 Task: Create a due date automation trigger when advanced on, on the wednesday after a card is due add content with a name not ending with resume at 11:00 AM.
Action: Mouse moved to (982, 111)
Screenshot: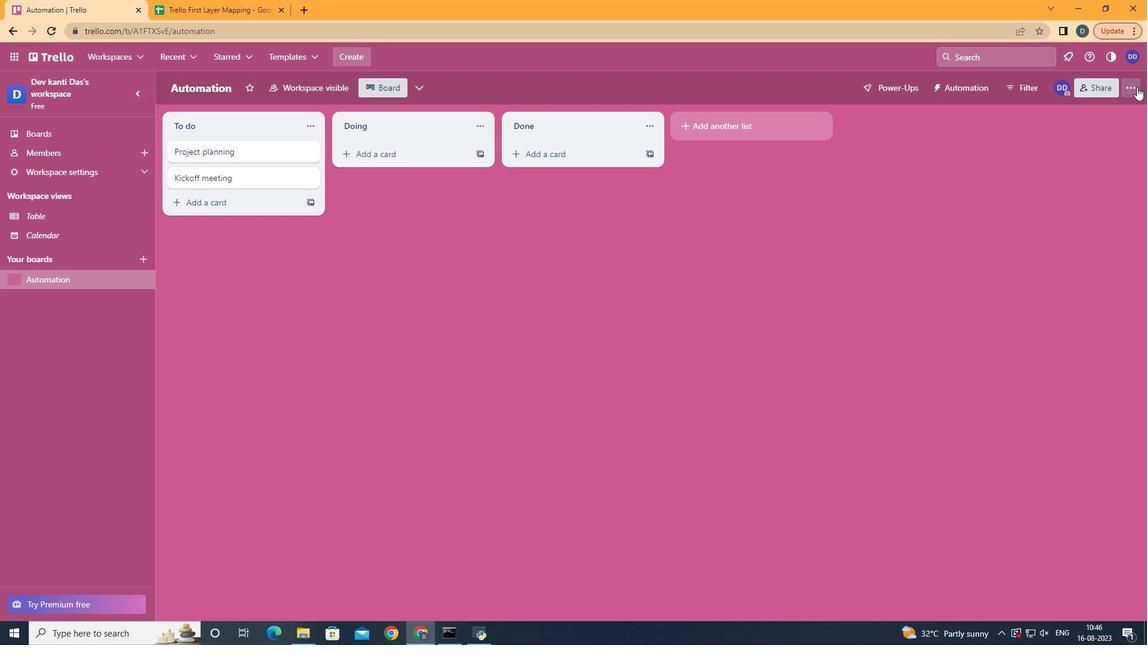 
Action: Mouse pressed left at (982, 111)
Screenshot: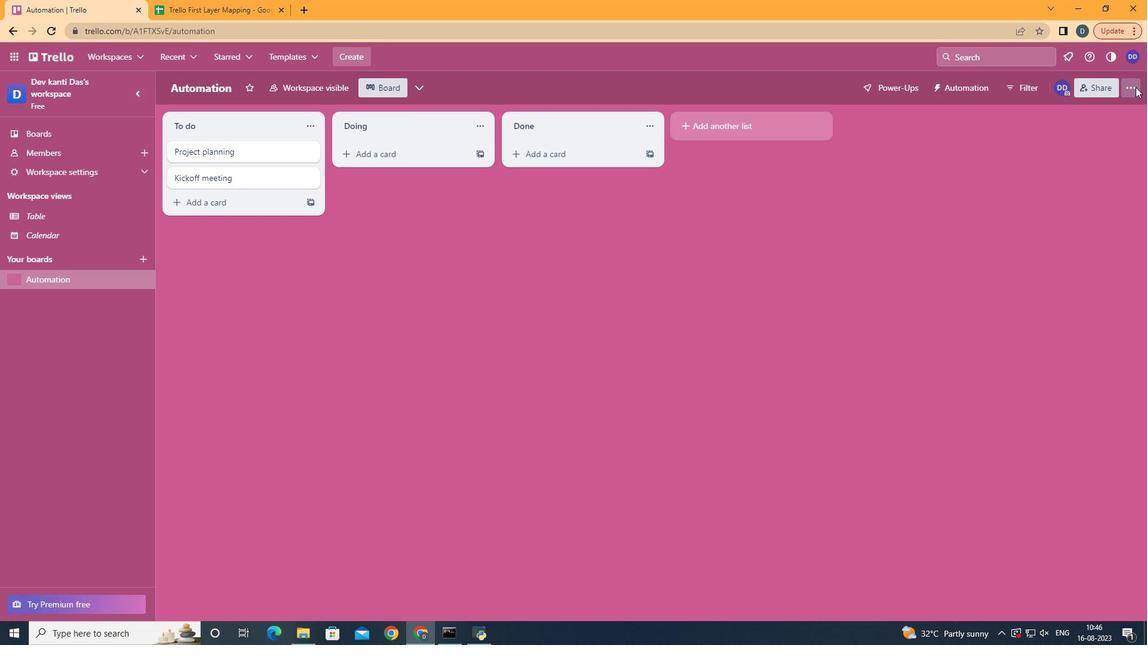 
Action: Mouse moved to (884, 257)
Screenshot: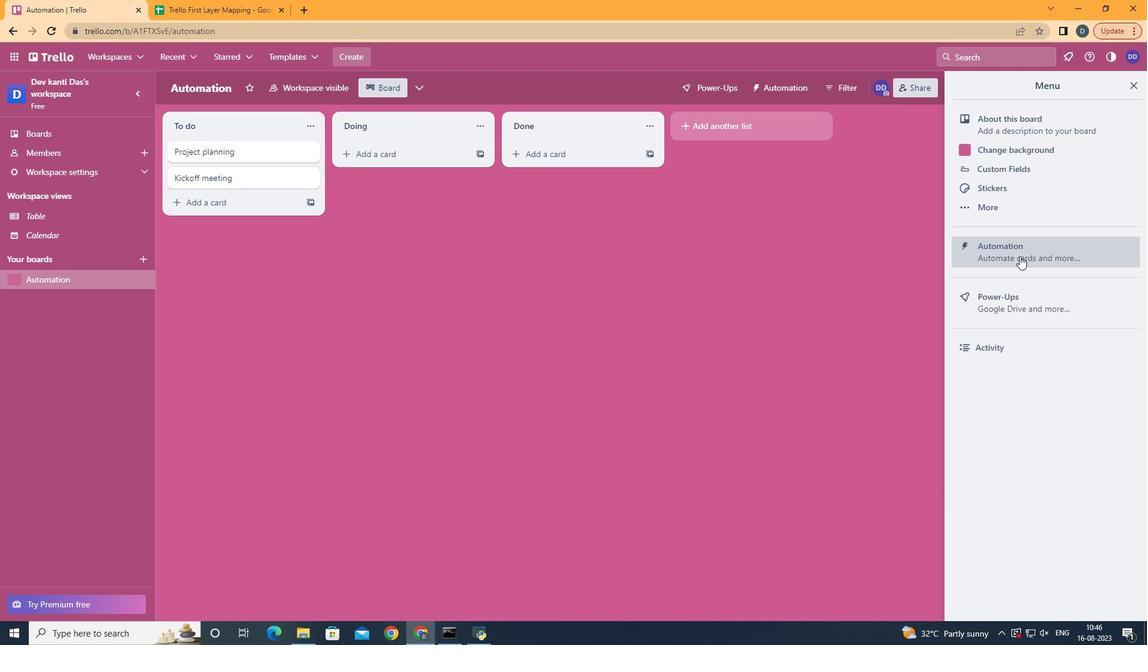 
Action: Mouse pressed left at (884, 257)
Screenshot: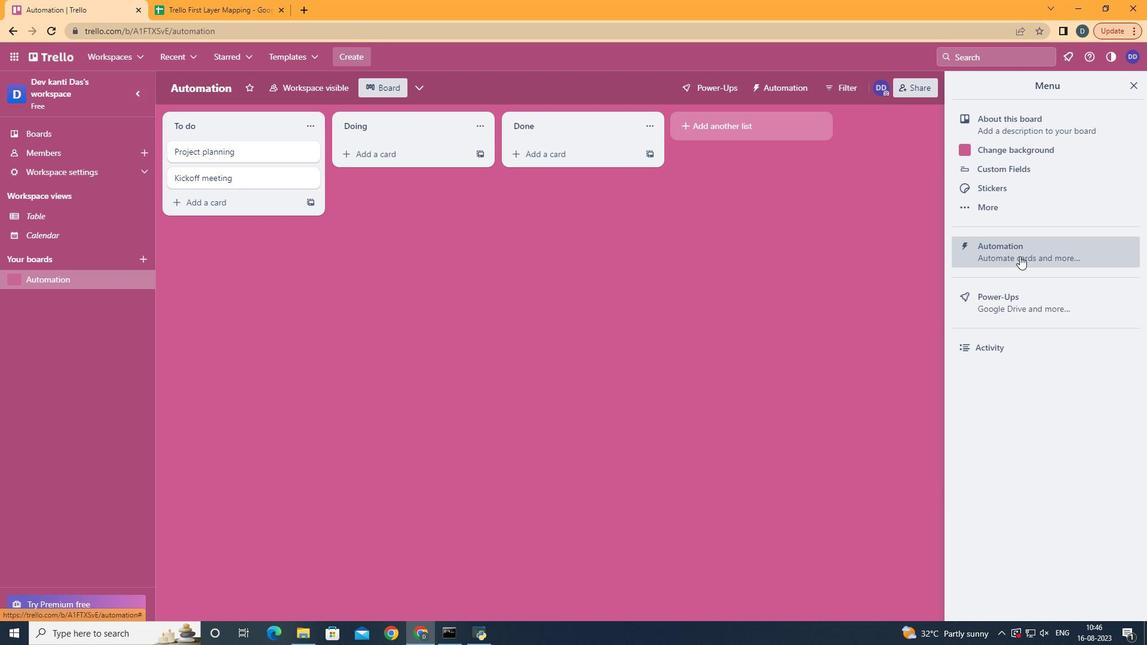 
Action: Mouse moved to (213, 248)
Screenshot: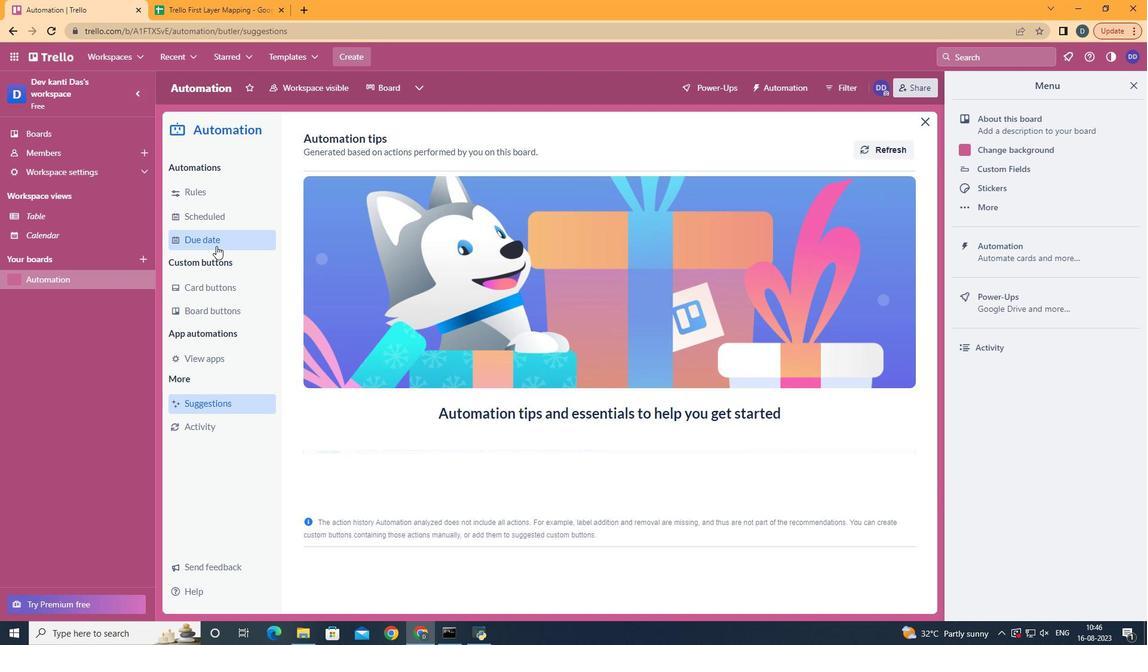 
Action: Mouse pressed left at (213, 248)
Screenshot: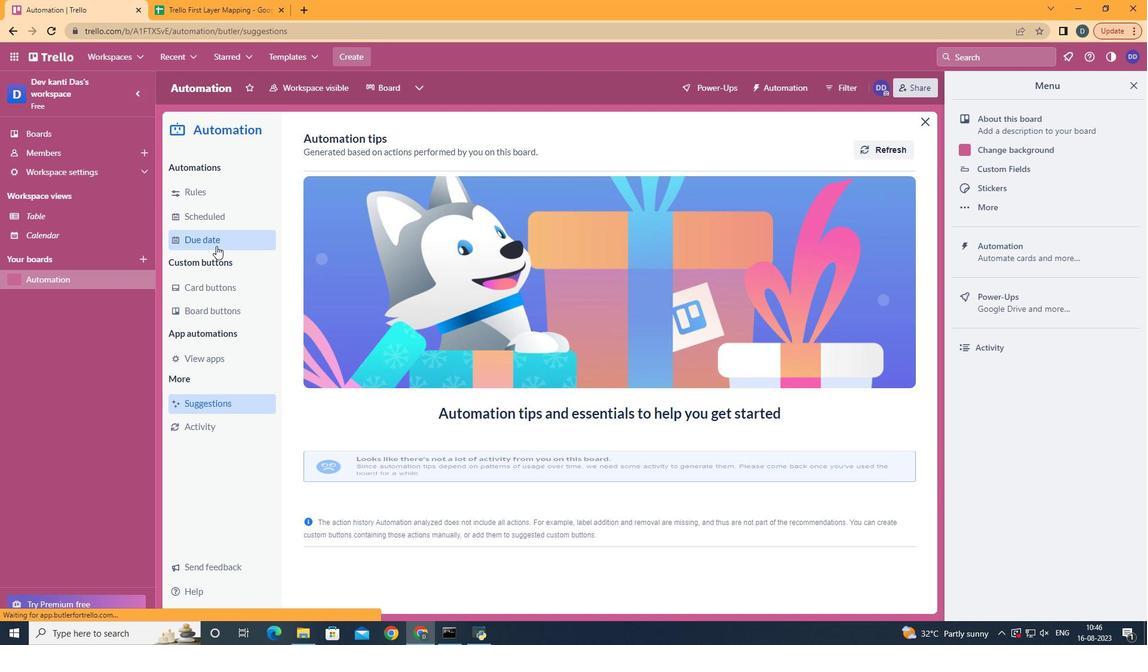 
Action: Mouse moved to (731, 146)
Screenshot: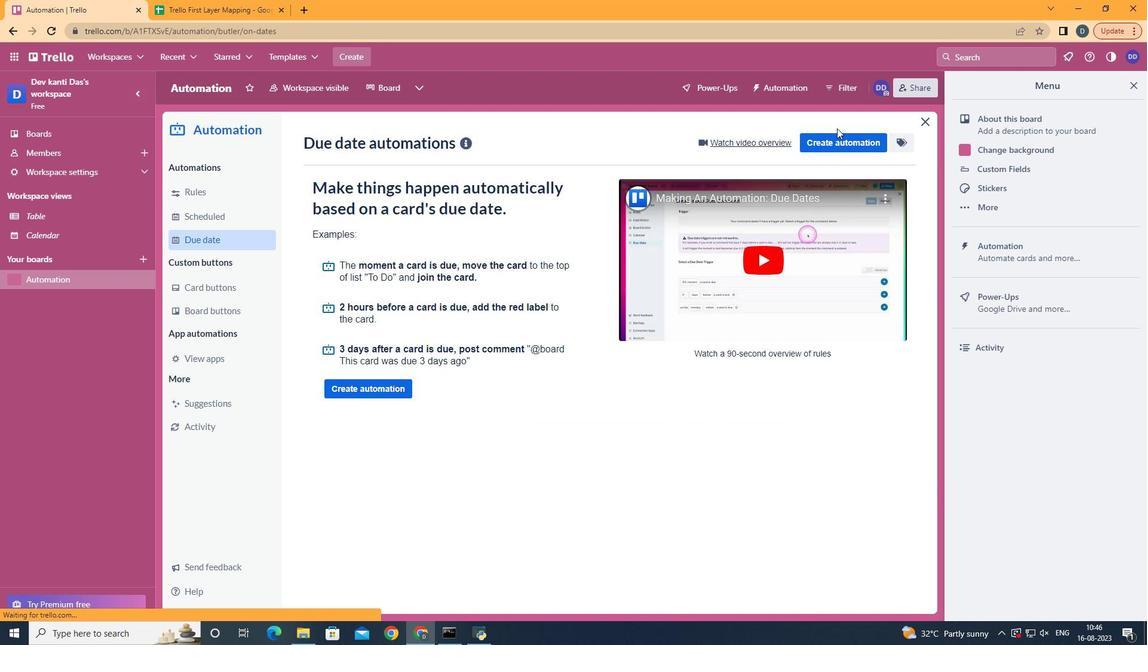 
Action: Mouse pressed left at (731, 146)
Screenshot: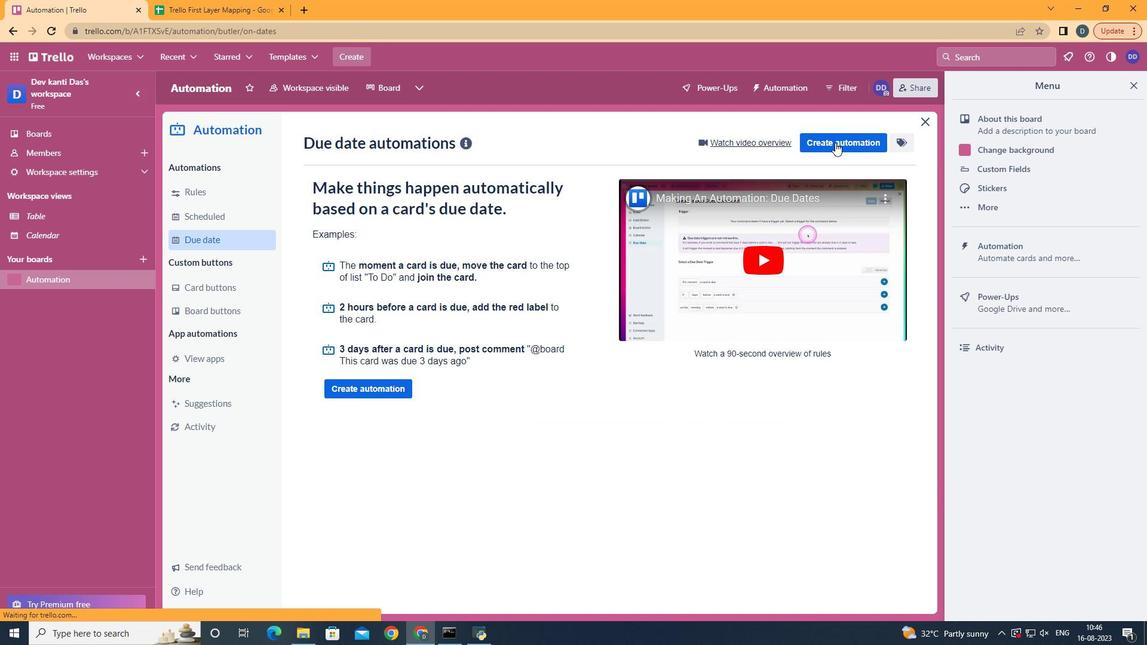 
Action: Mouse moved to (729, 161)
Screenshot: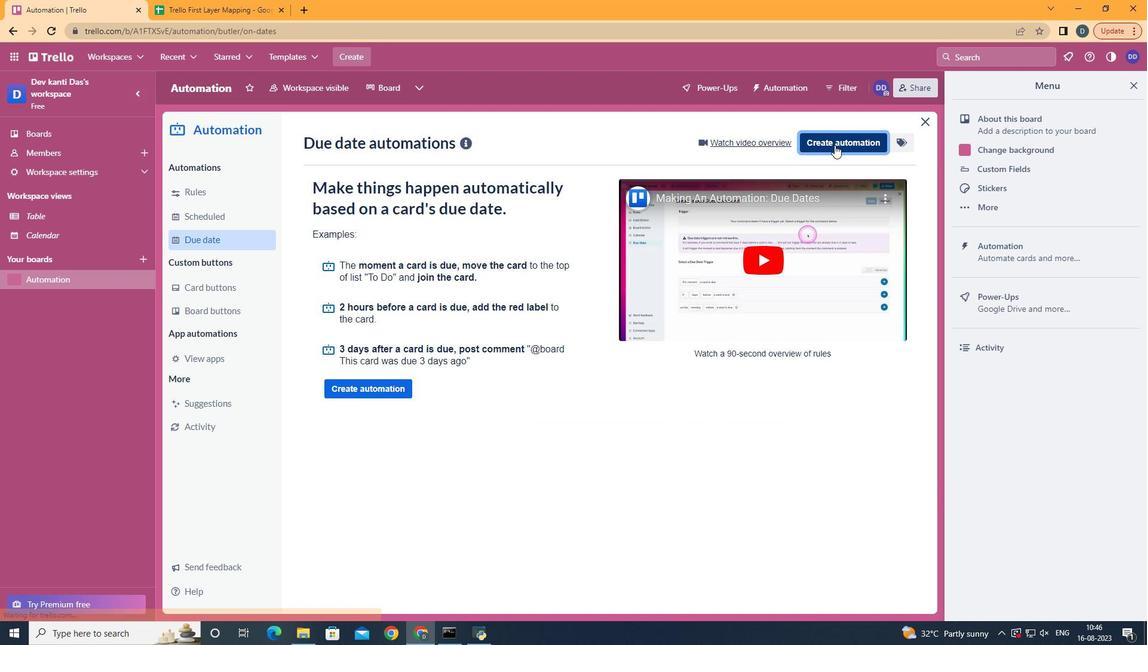 
Action: Mouse pressed left at (729, 161)
Screenshot: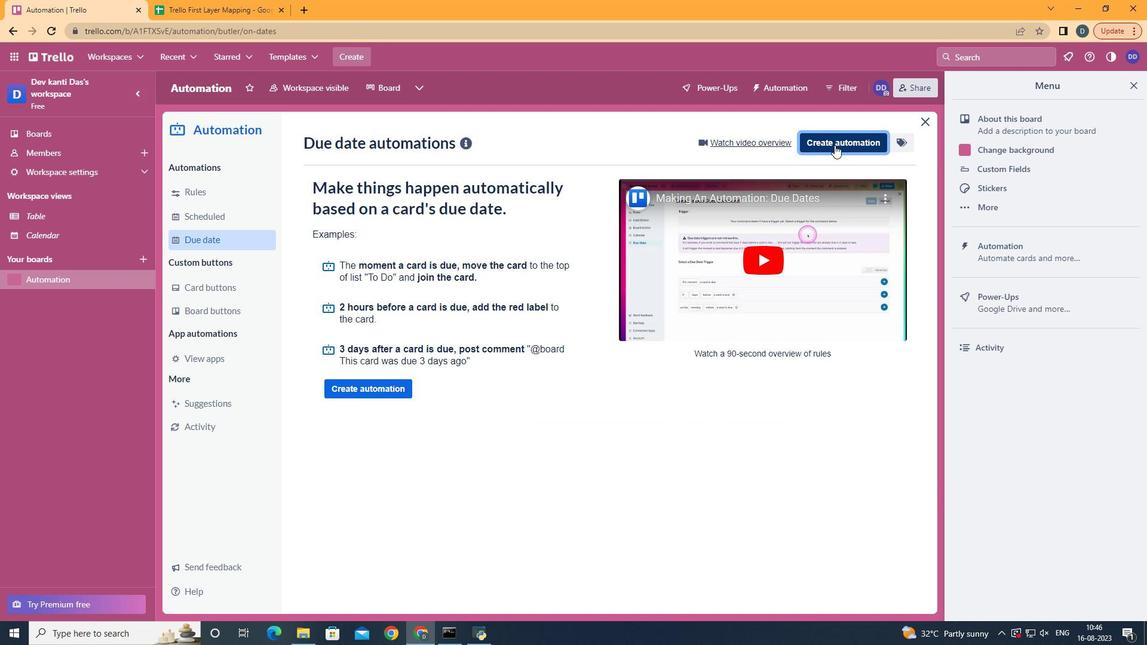 
Action: Mouse moved to (519, 264)
Screenshot: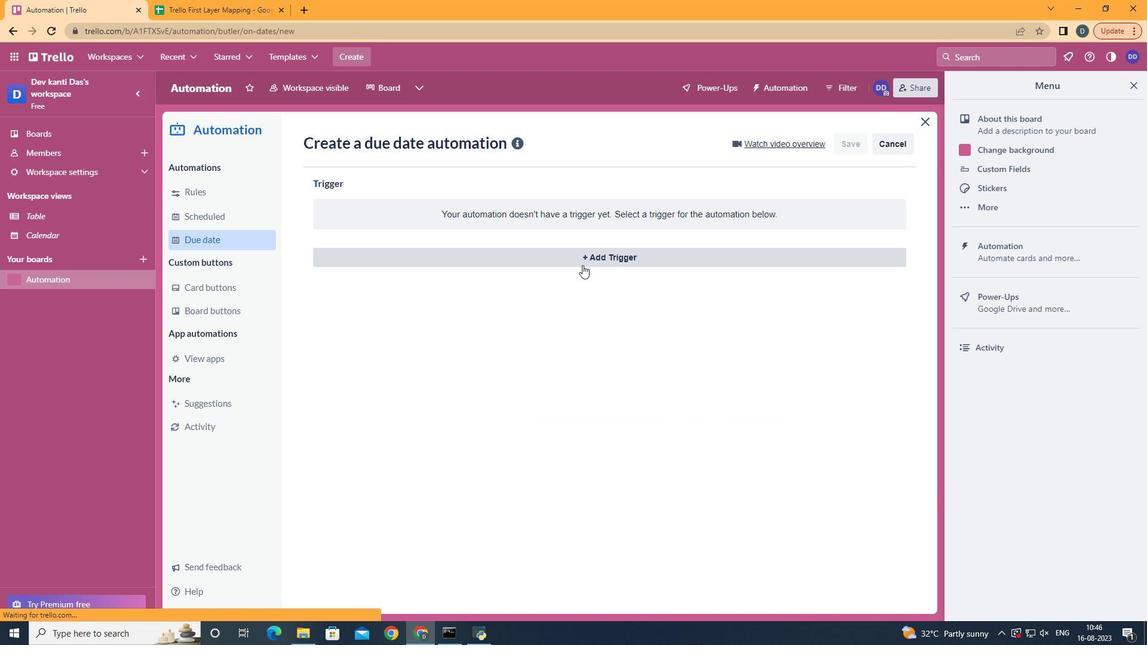 
Action: Mouse pressed left at (519, 264)
Screenshot: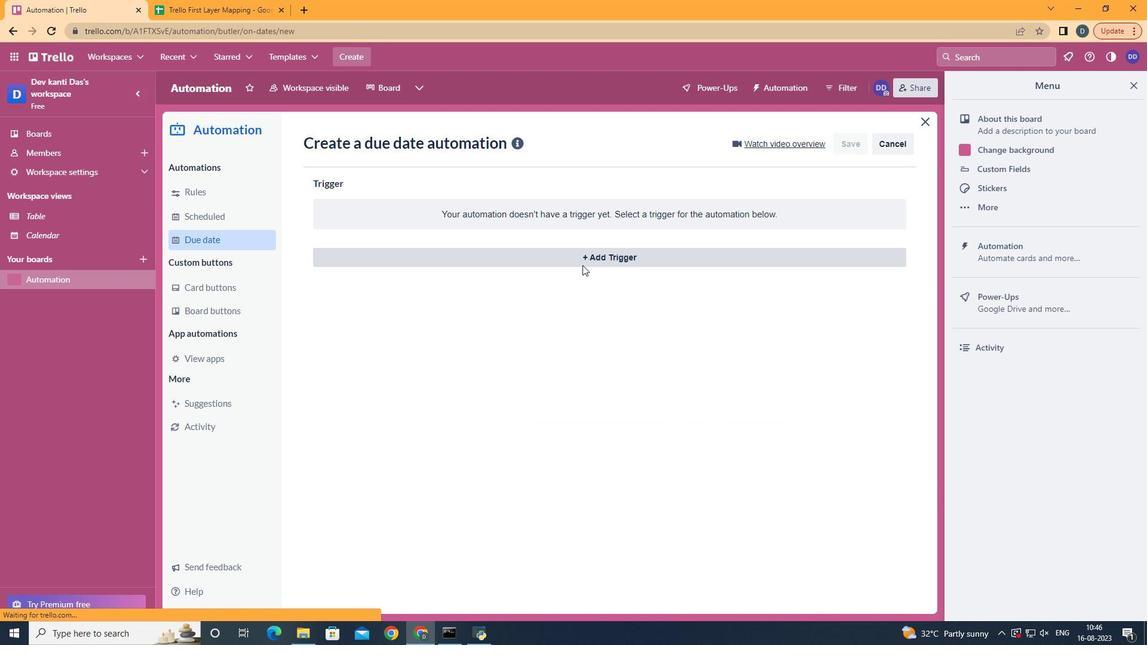 
Action: Mouse moved to (359, 352)
Screenshot: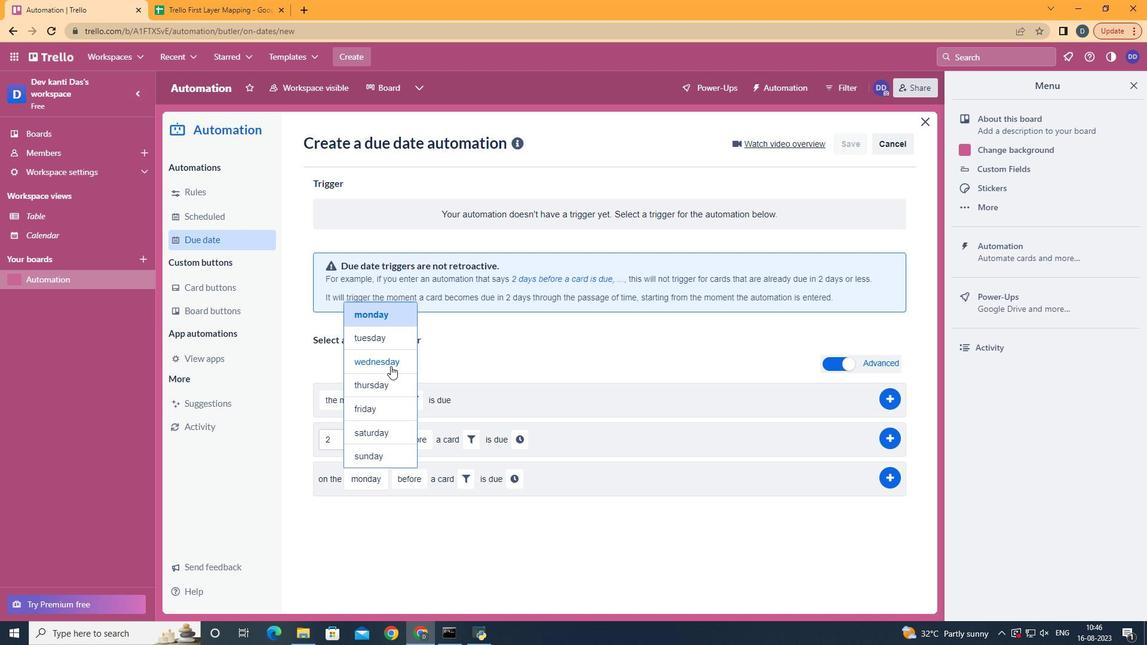 
Action: Mouse pressed left at (359, 352)
Screenshot: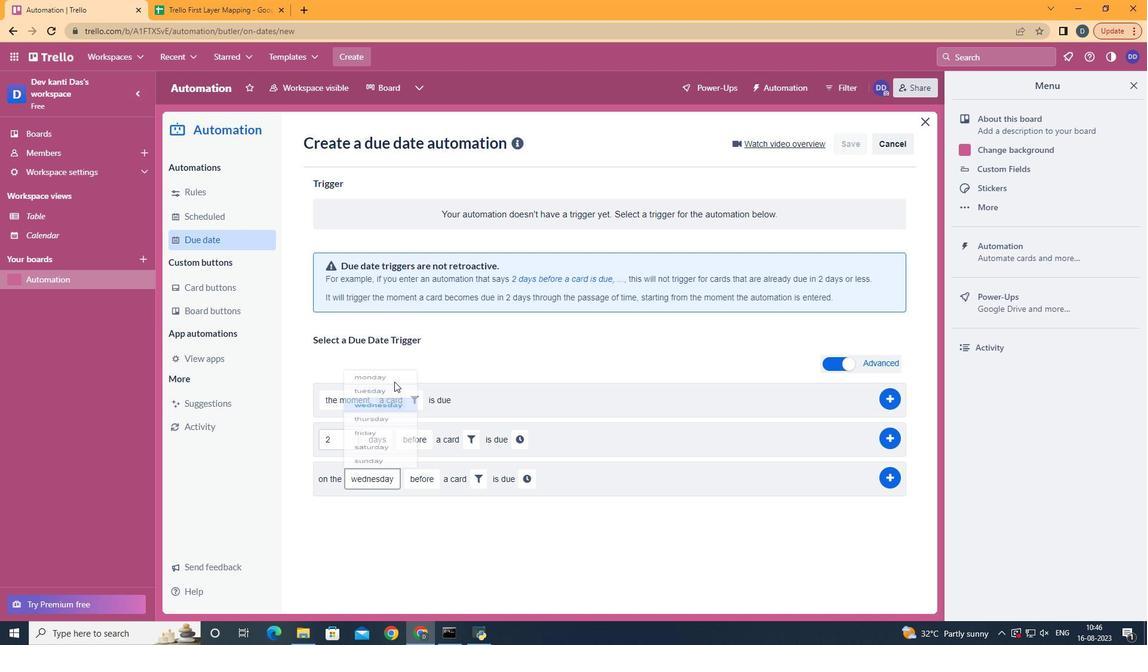 
Action: Mouse moved to (395, 492)
Screenshot: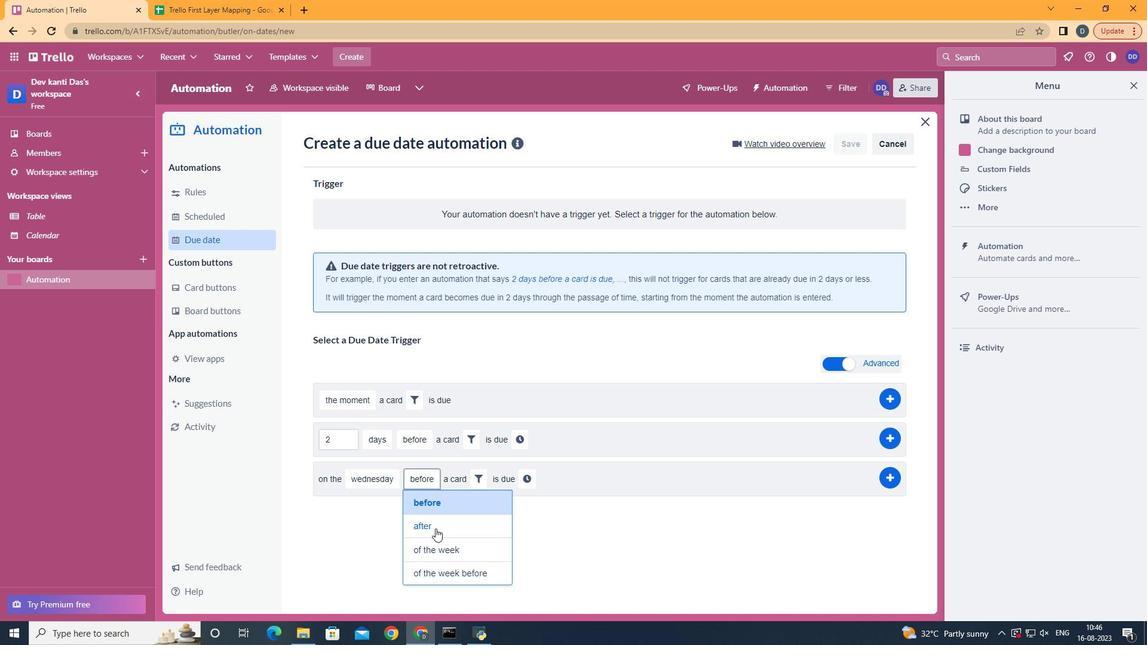 
Action: Mouse pressed left at (395, 492)
Screenshot: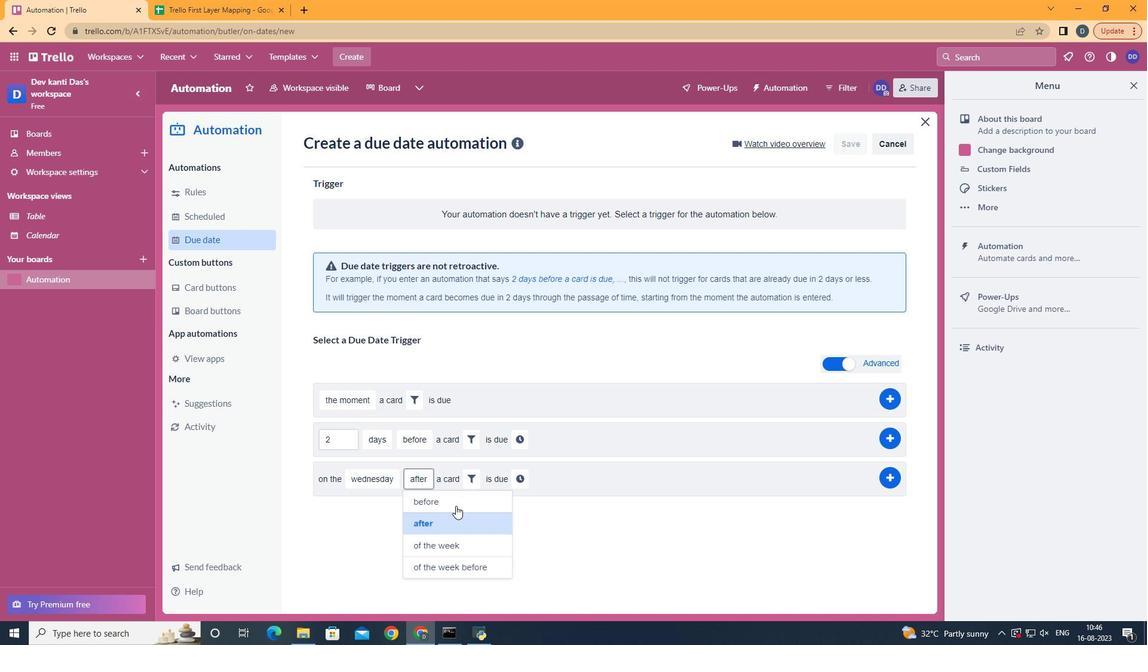 
Action: Mouse moved to (425, 453)
Screenshot: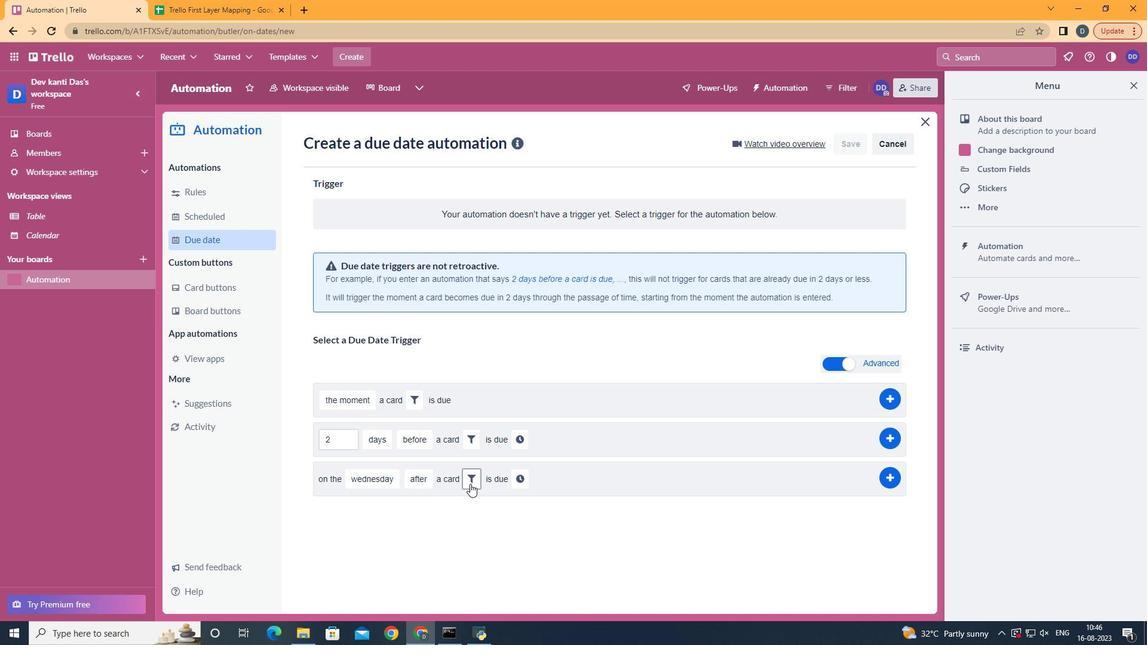 
Action: Mouse pressed left at (425, 453)
Screenshot: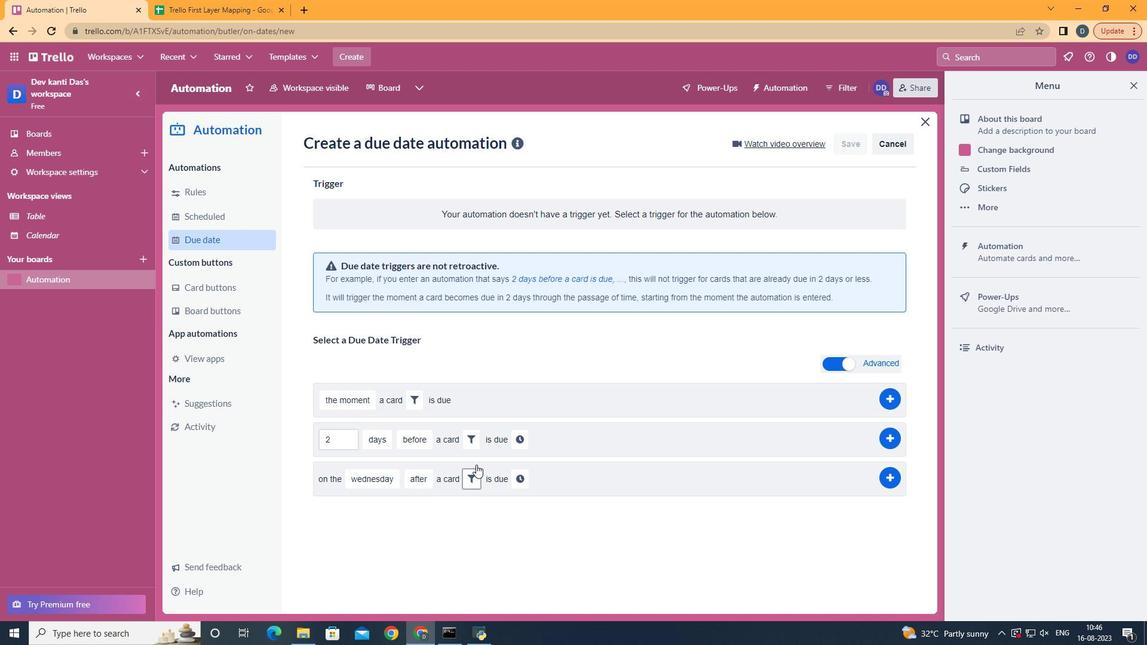 
Action: Mouse moved to (544, 474)
Screenshot: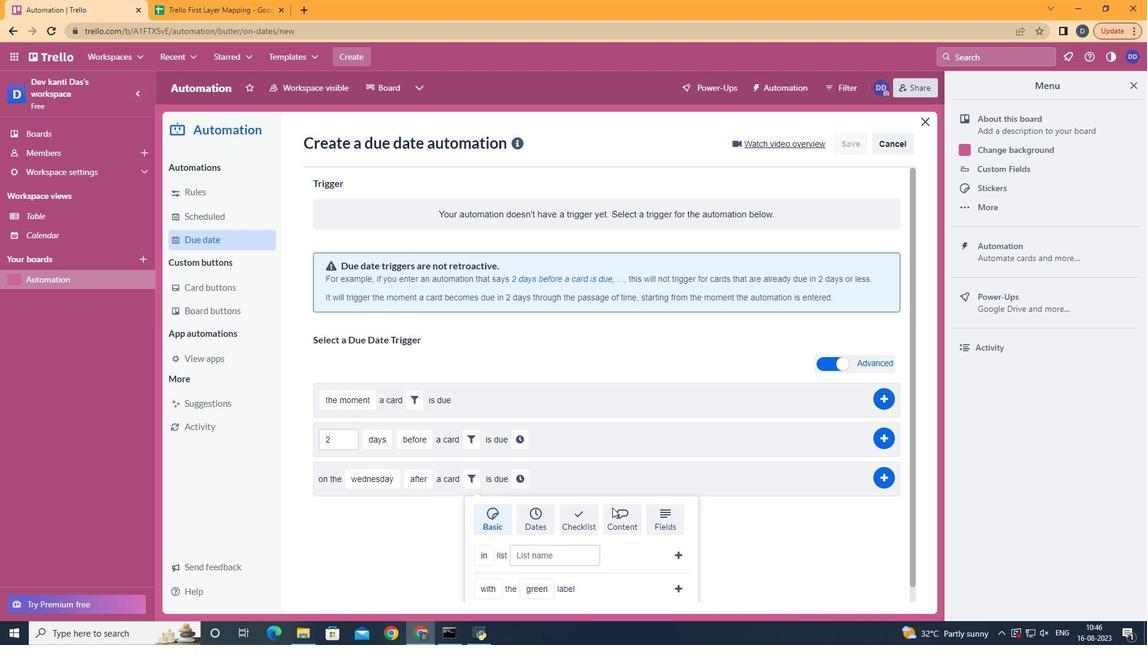 
Action: Mouse pressed left at (544, 474)
Screenshot: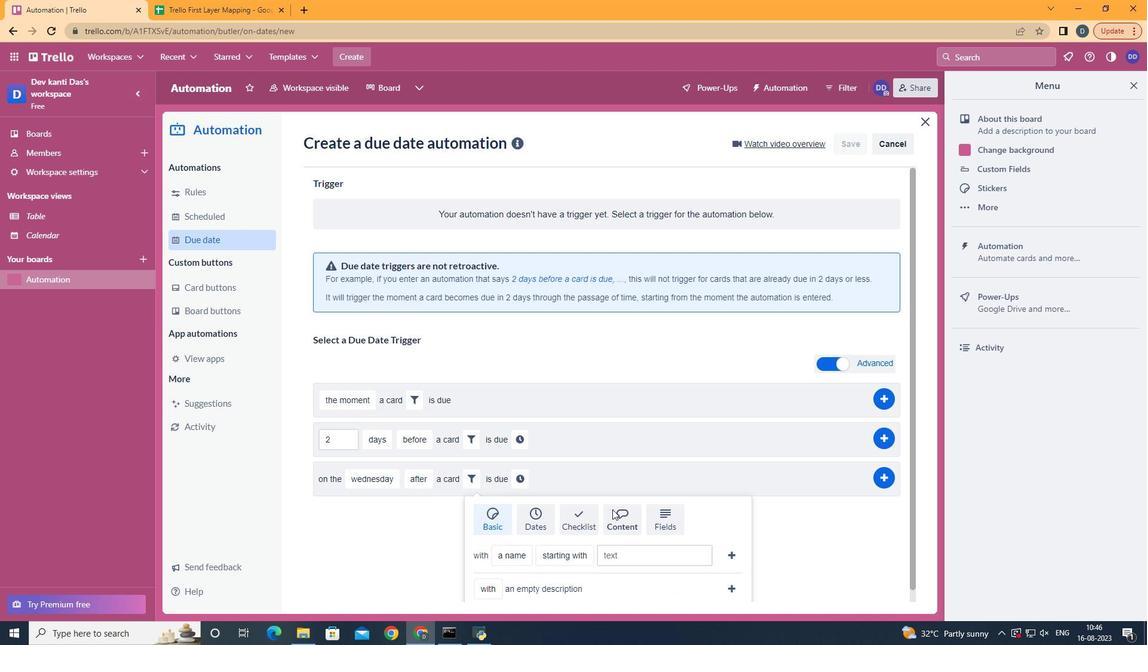 
Action: Mouse moved to (530, 471)
Screenshot: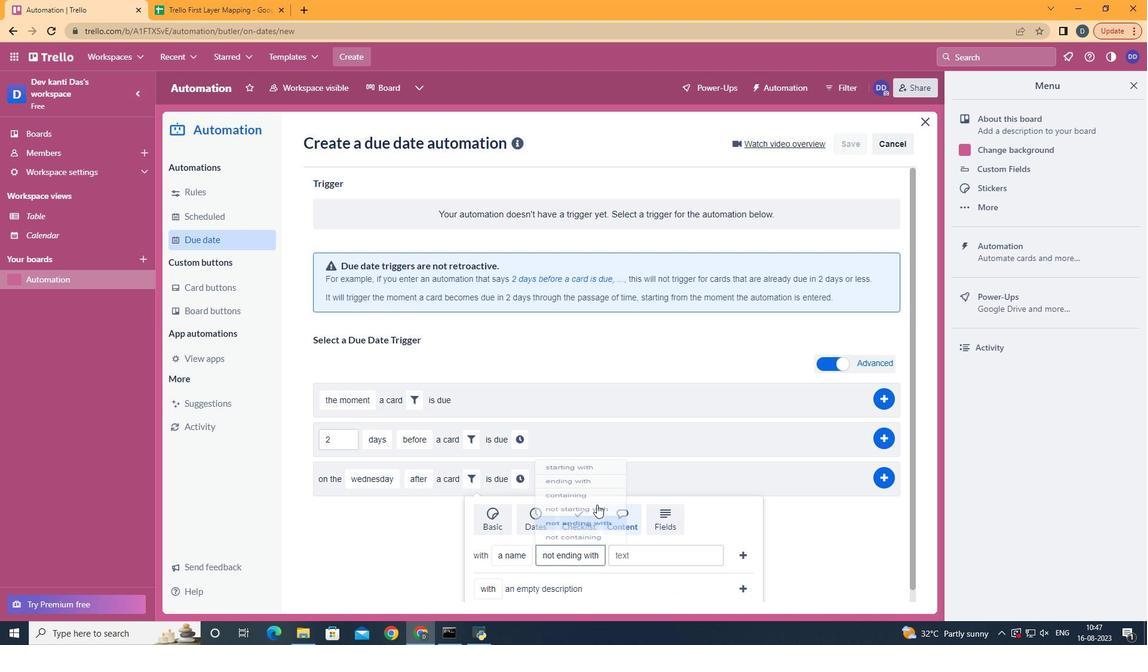 
Action: Mouse pressed left at (530, 471)
Screenshot: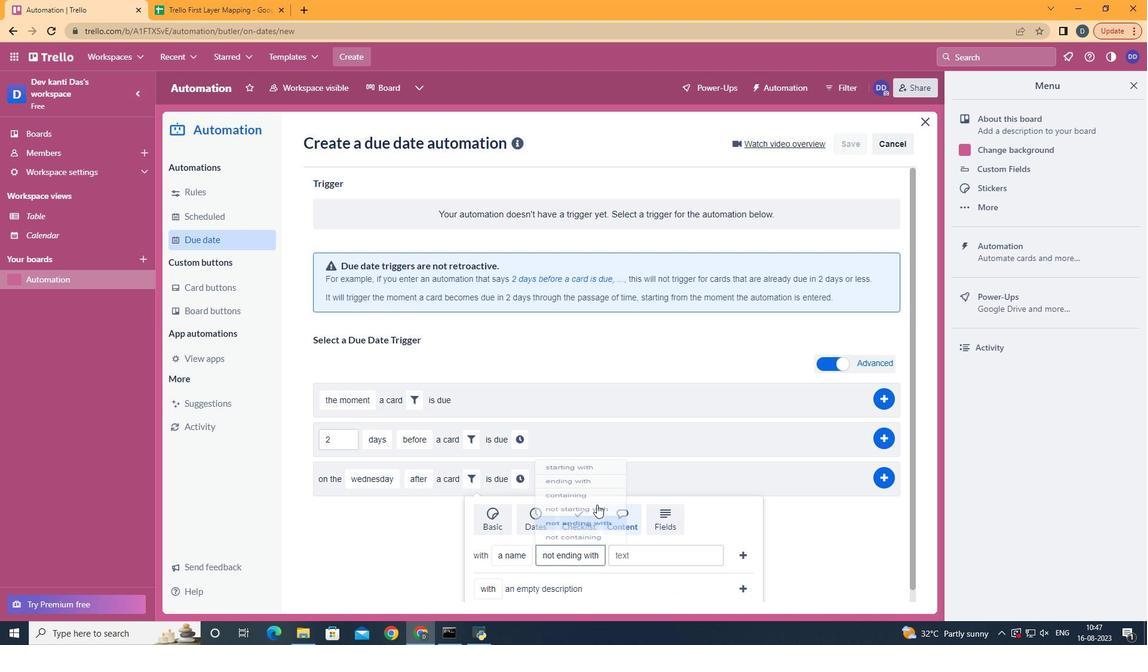 
Action: Mouse moved to (593, 514)
Screenshot: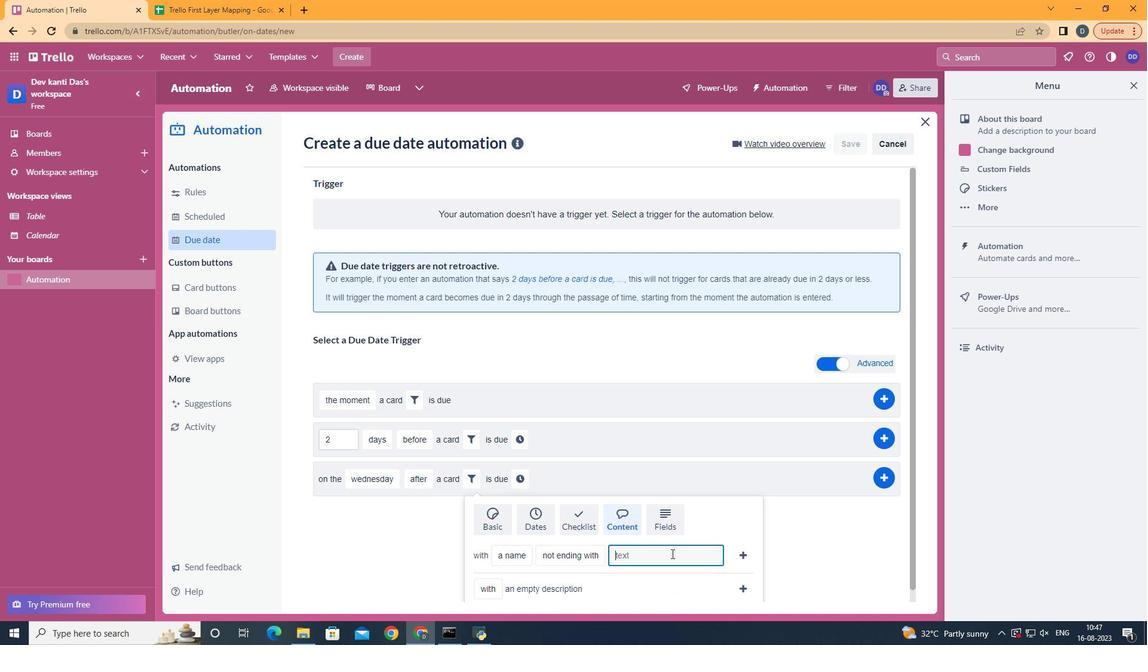 
Action: Mouse pressed left at (593, 514)
Screenshot: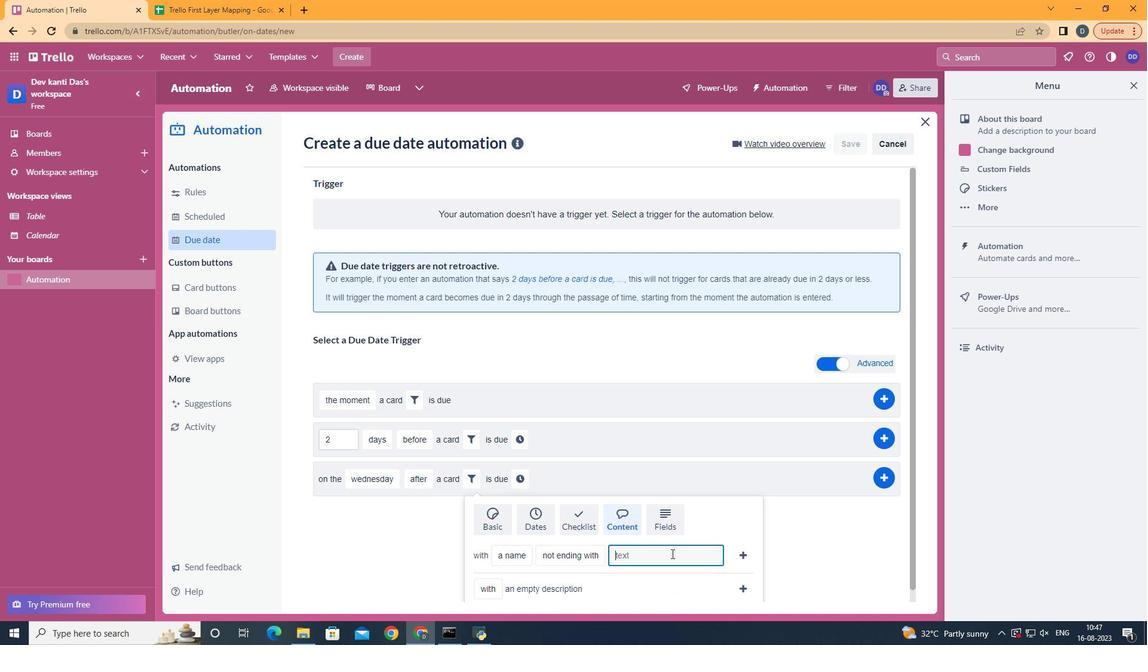
Action: Key pressed resume
Screenshot: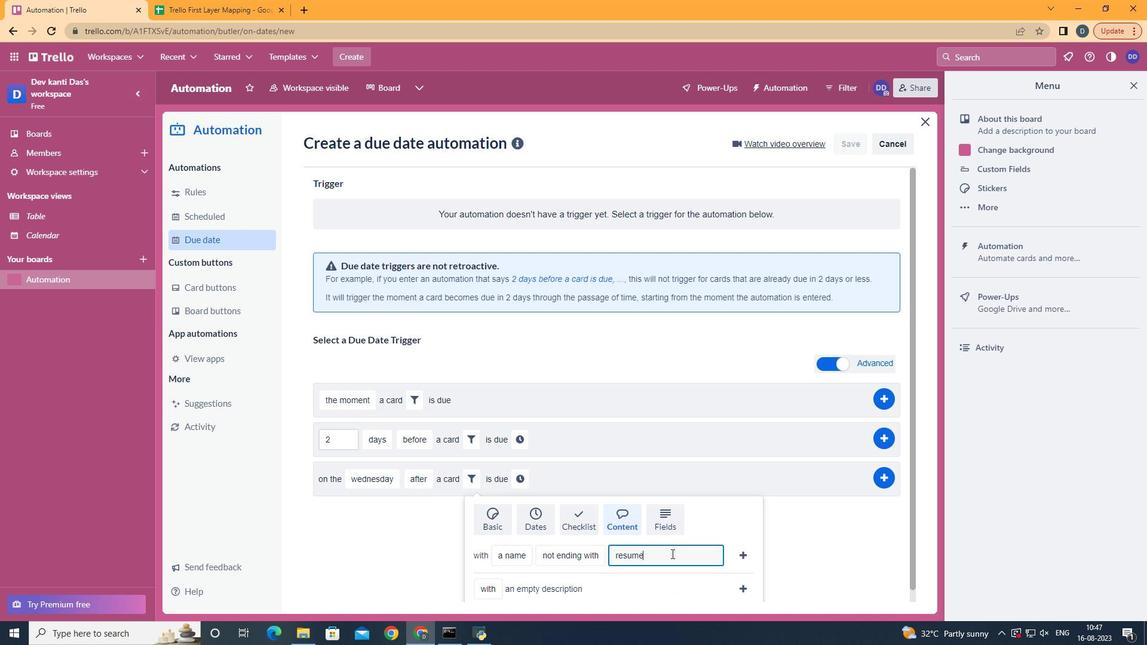
Action: Mouse moved to (652, 514)
Screenshot: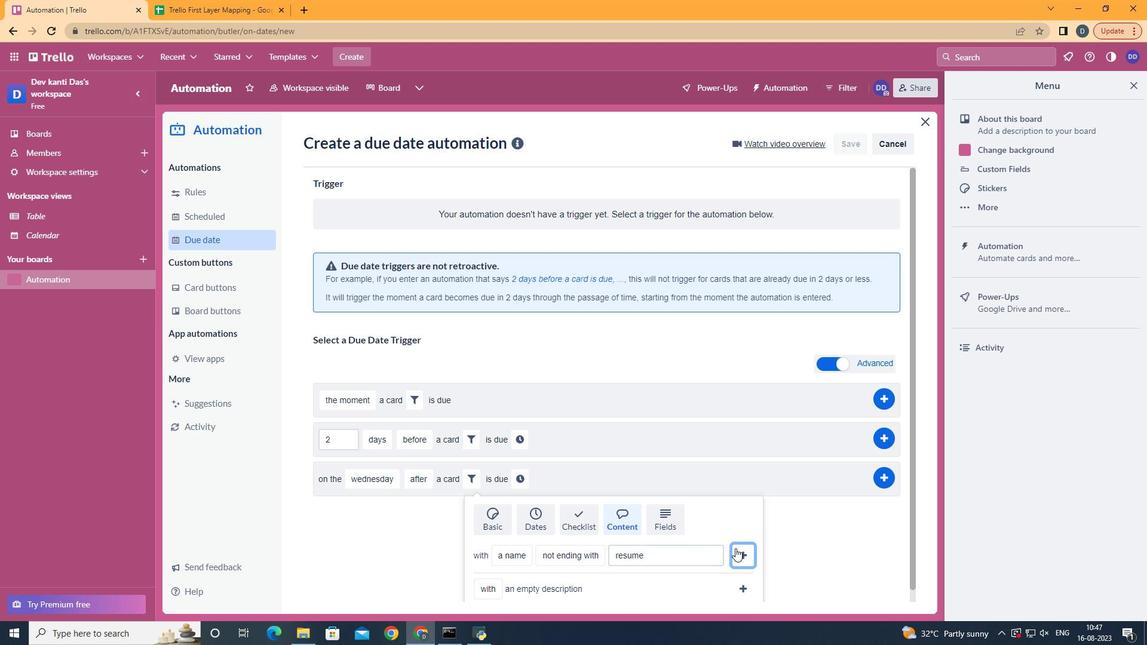 
Action: Mouse pressed left at (652, 514)
Screenshot: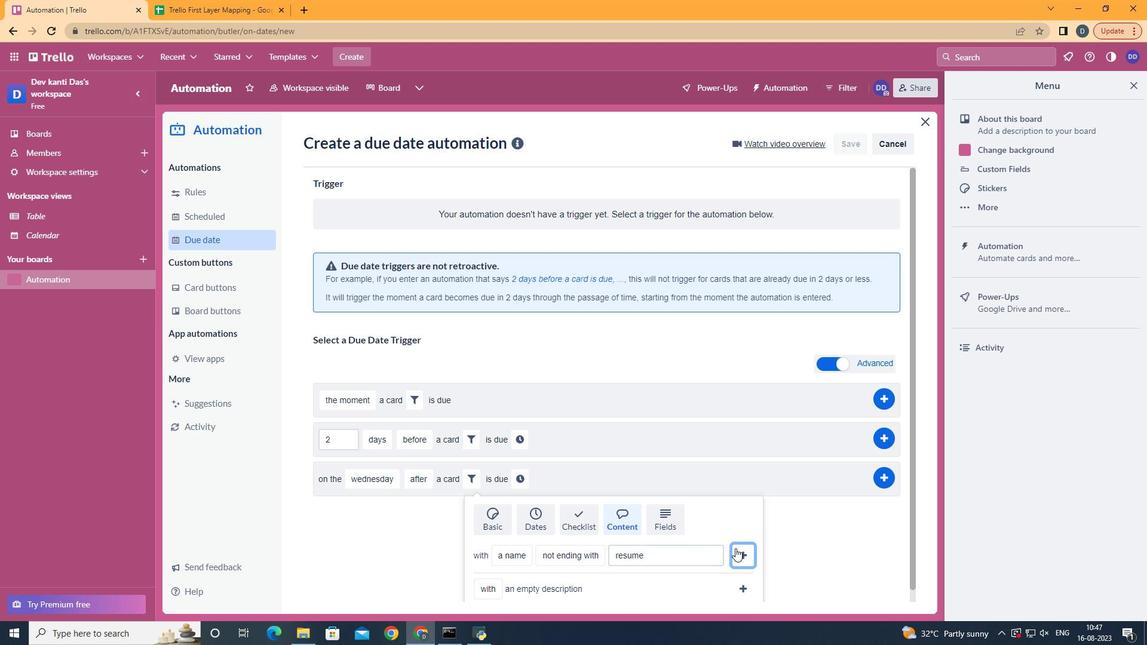 
Action: Mouse moved to (600, 448)
Screenshot: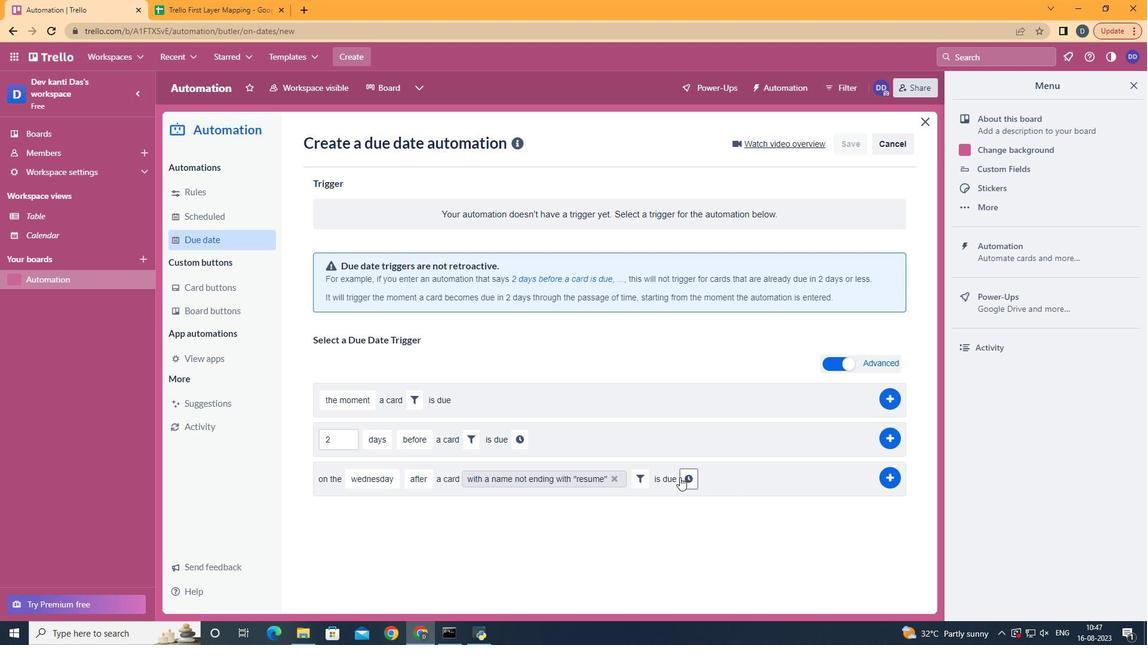 
Action: Mouse pressed left at (600, 448)
Screenshot: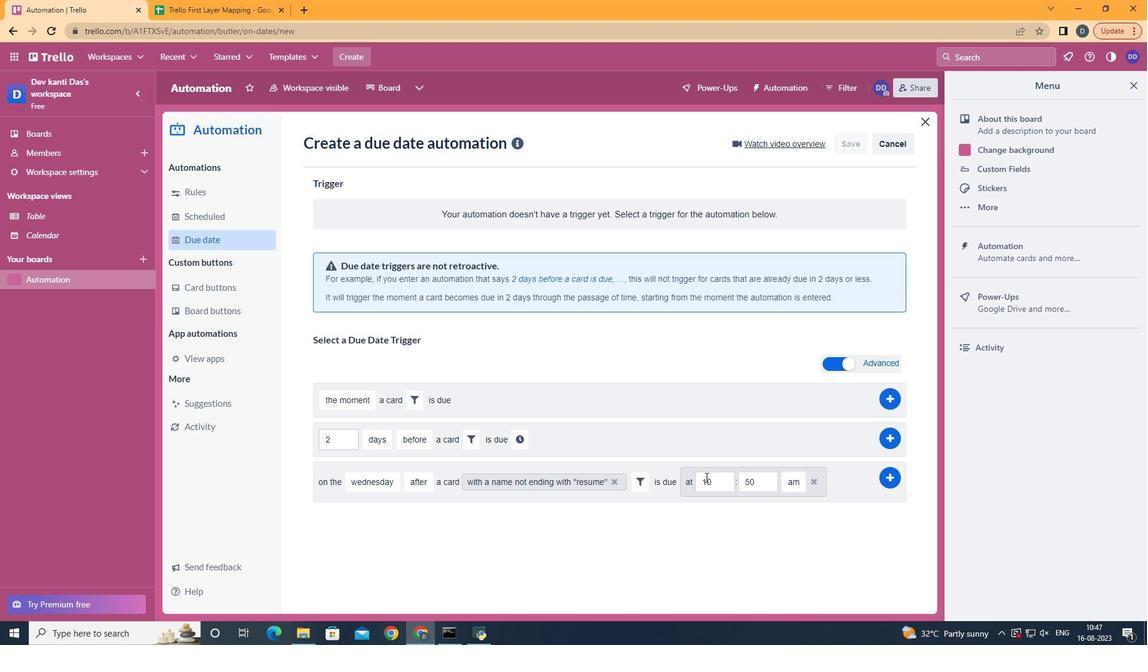 
Action: Mouse moved to (631, 448)
Screenshot: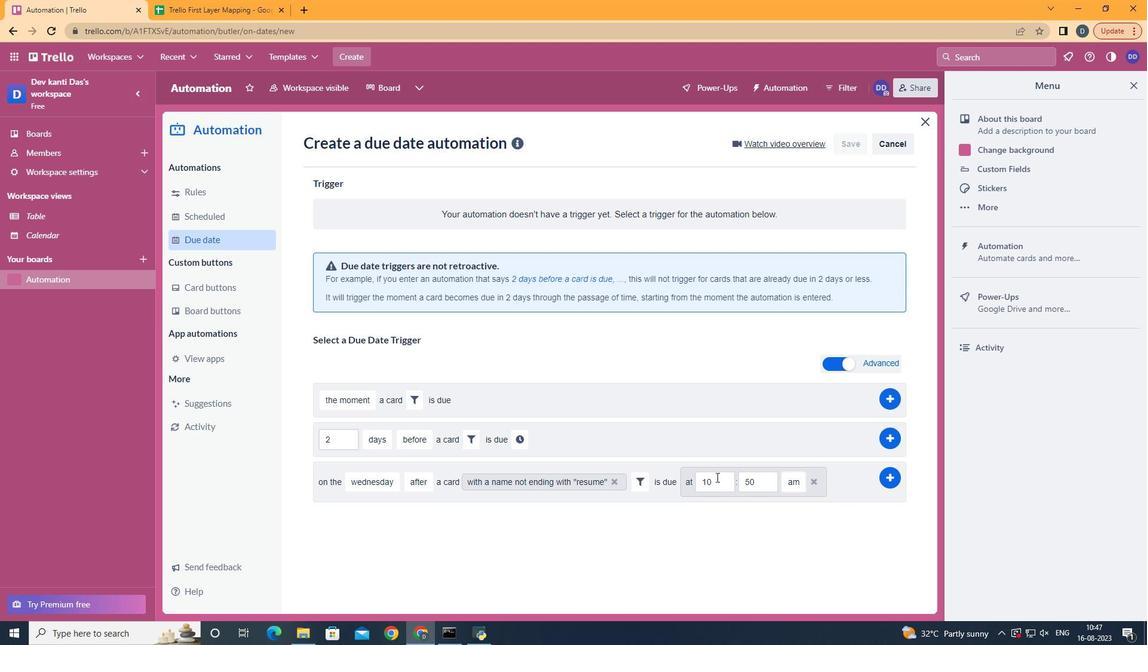 
Action: Mouse pressed left at (631, 448)
Screenshot: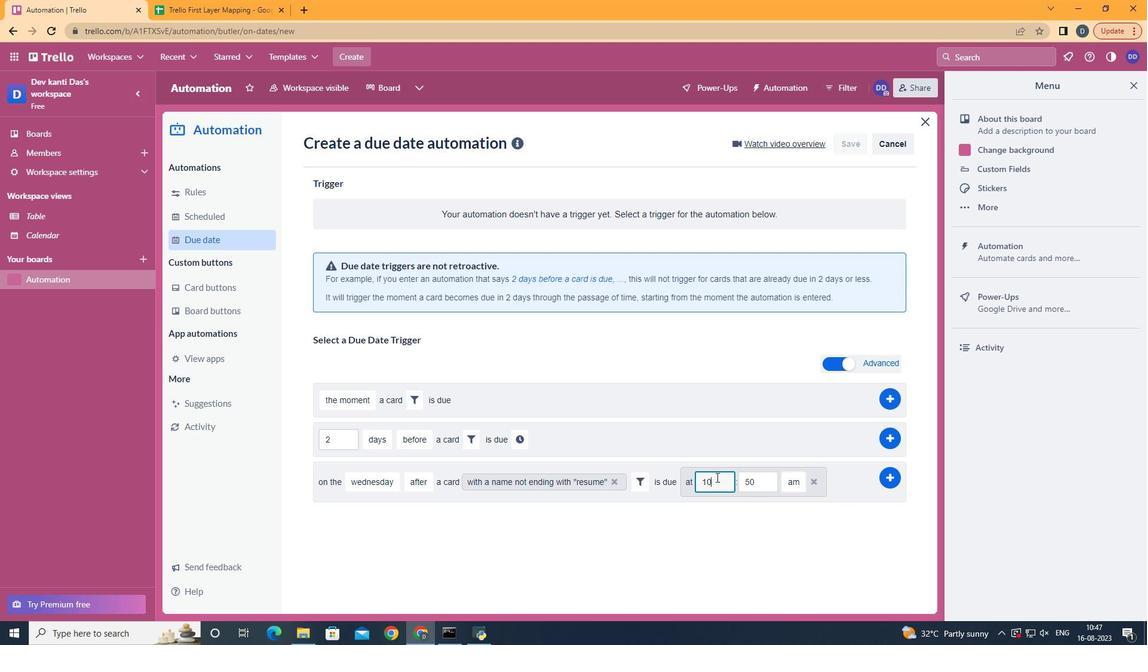 
Action: Mouse moved to (631, 448)
Screenshot: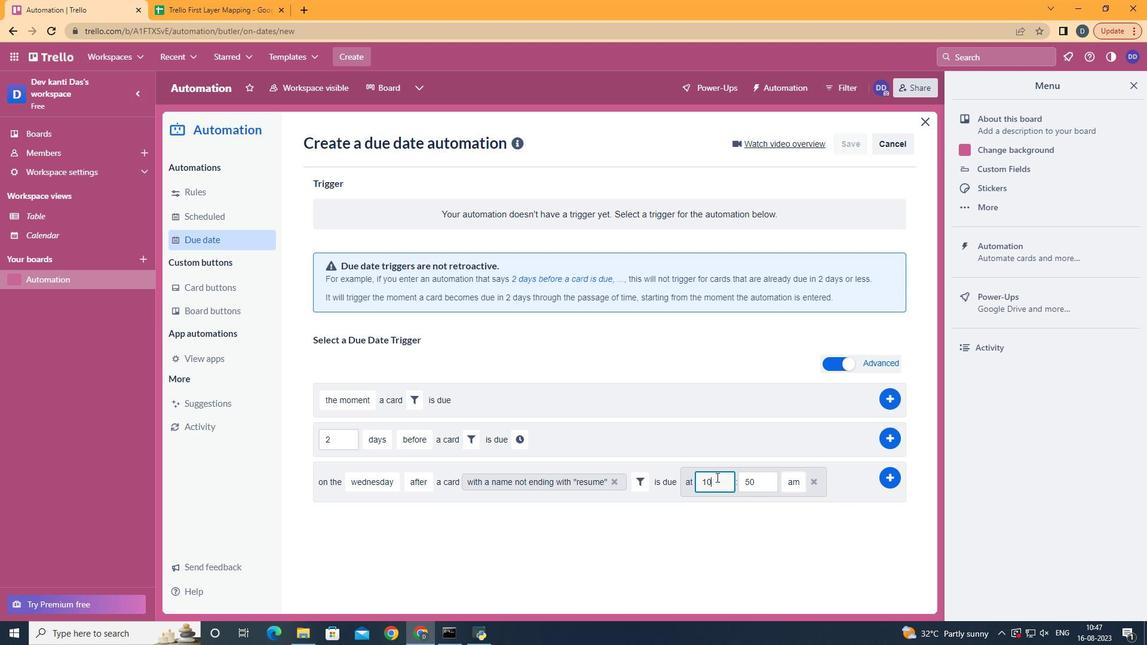 
Action: Key pressed <Key.backspace>1
Screenshot: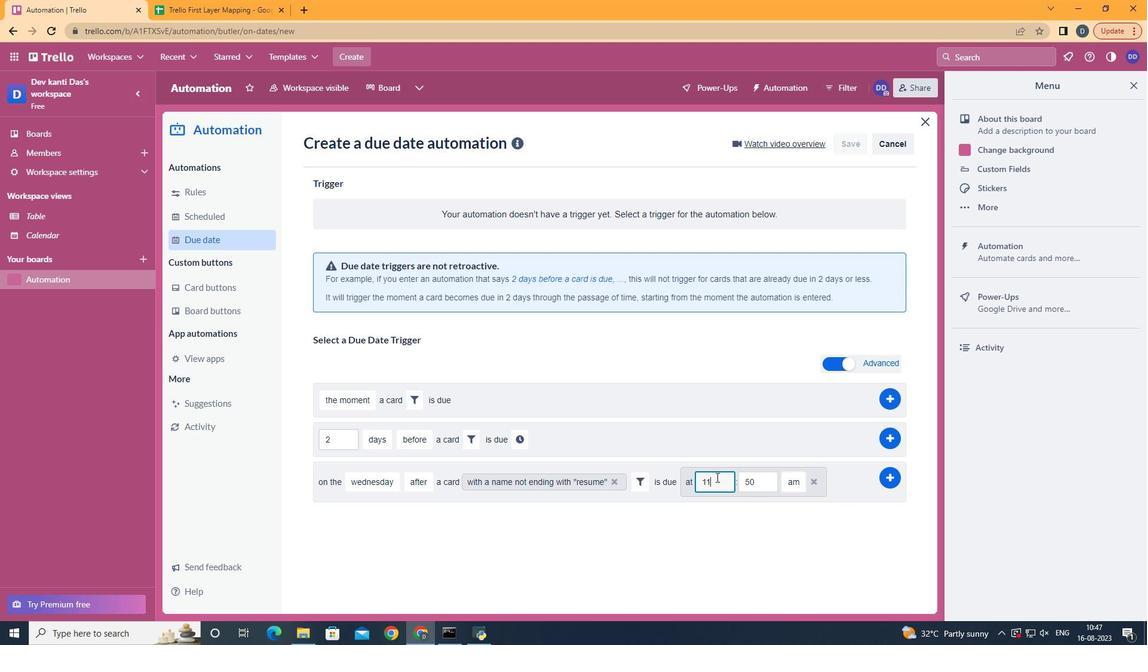 
Action: Mouse moved to (664, 450)
Screenshot: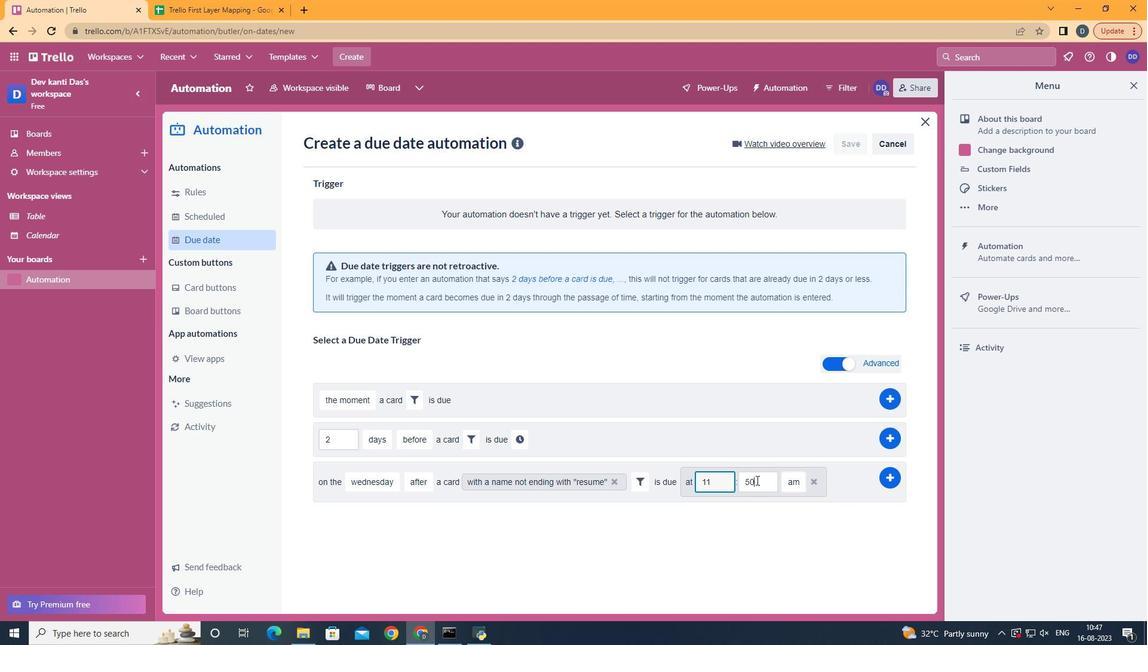 
Action: Mouse pressed left at (664, 450)
Screenshot: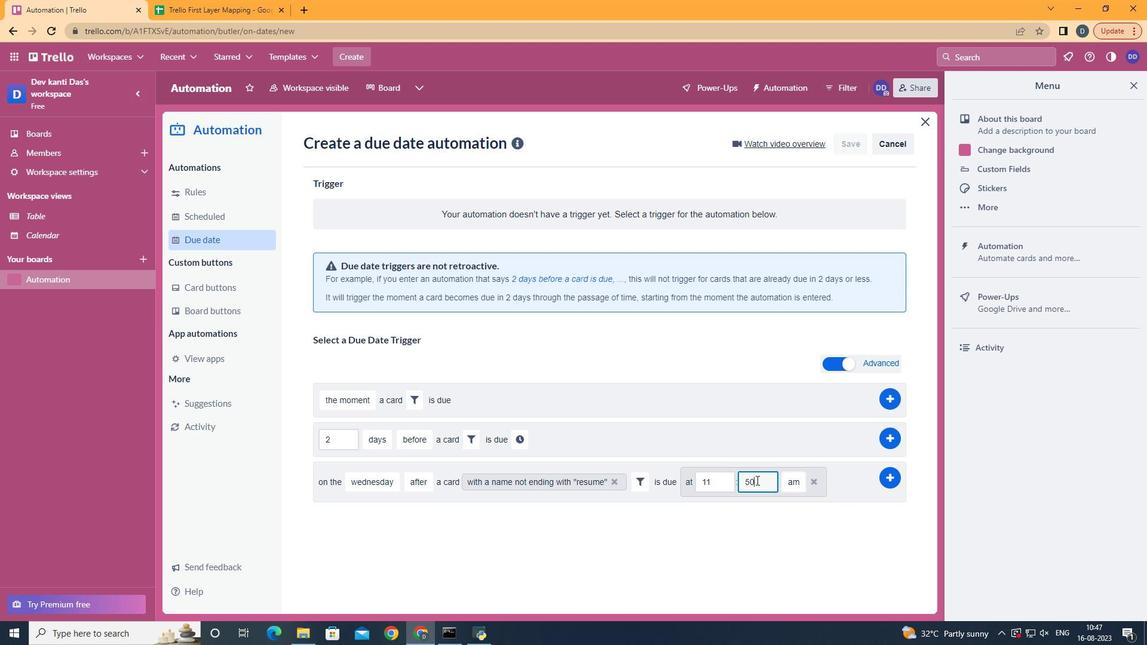 
Action: Key pressed <Key.backspace>
Screenshot: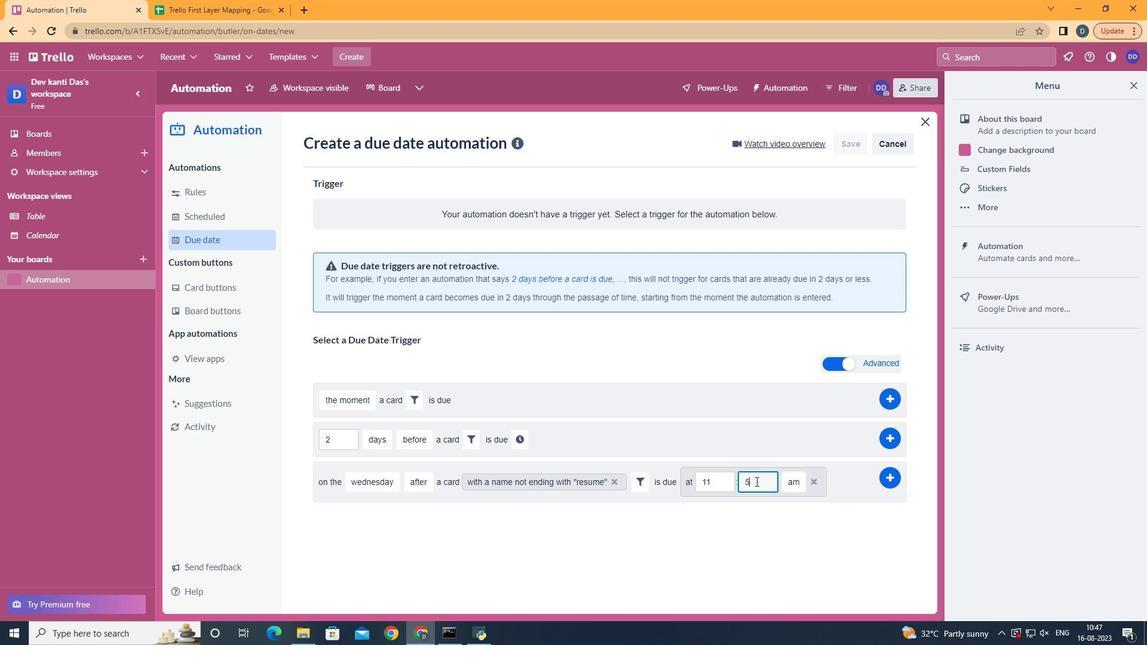 
Action: Mouse moved to (664, 451)
Screenshot: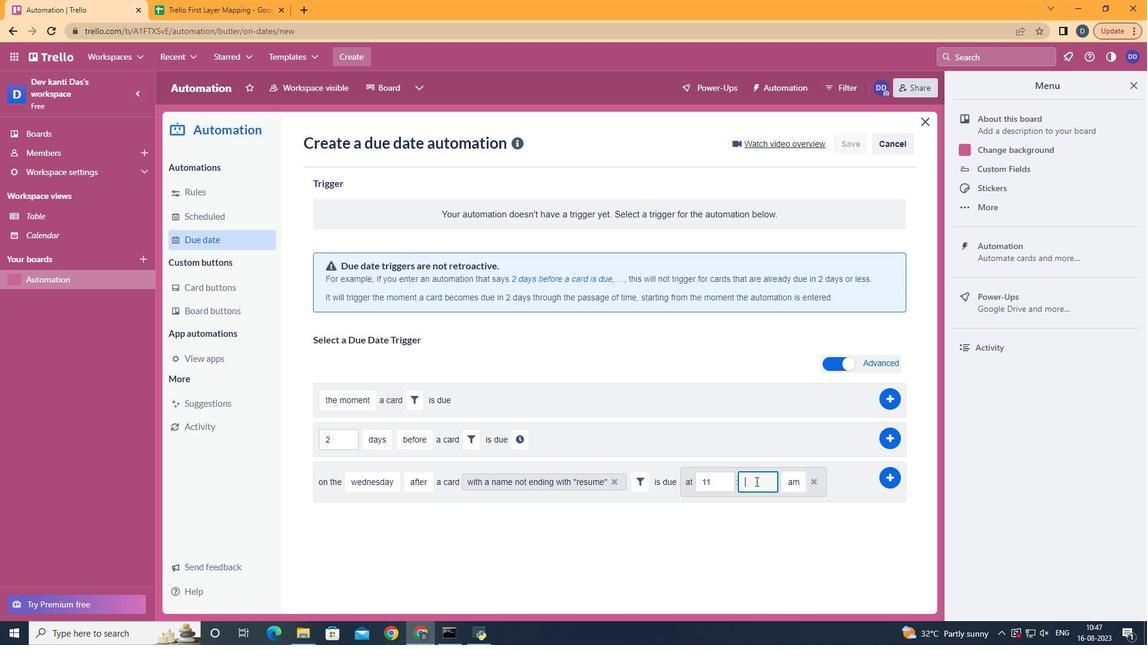 
Action: Key pressed <Key.backspace>00
Screenshot: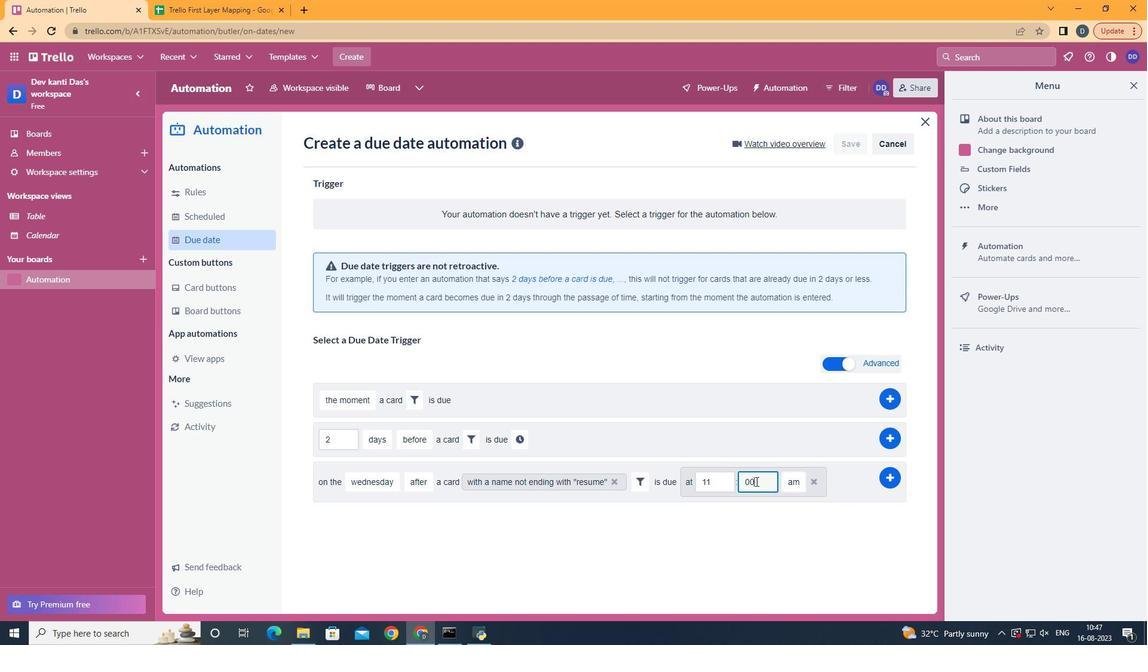 
Action: Mouse moved to (779, 446)
Screenshot: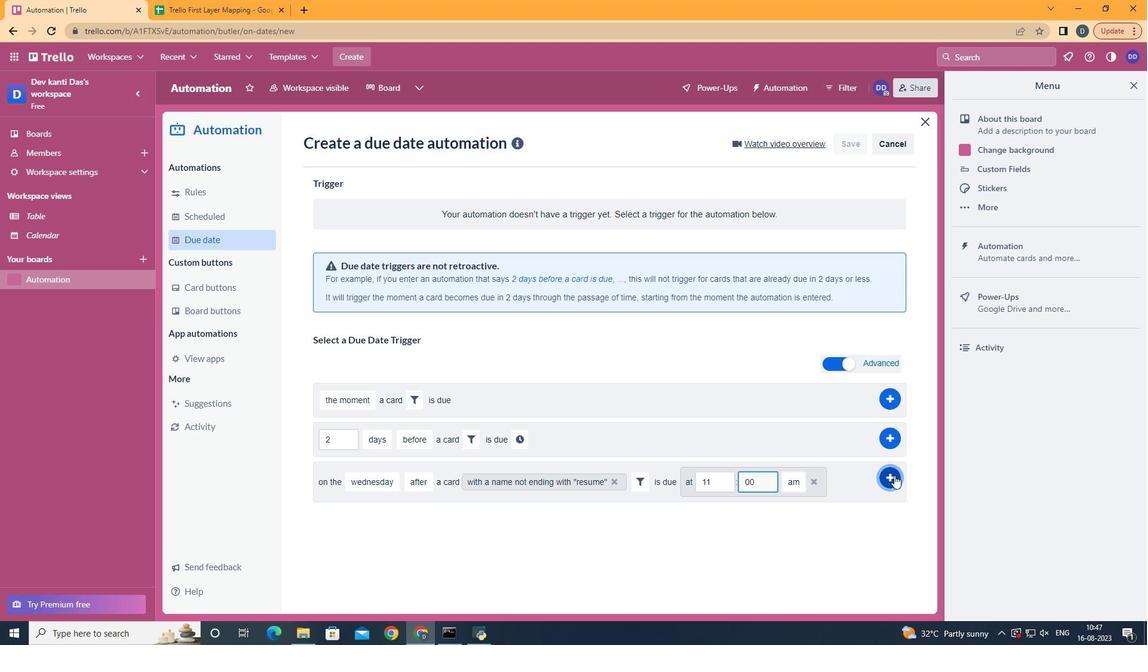 
Action: Mouse pressed left at (779, 446)
Screenshot: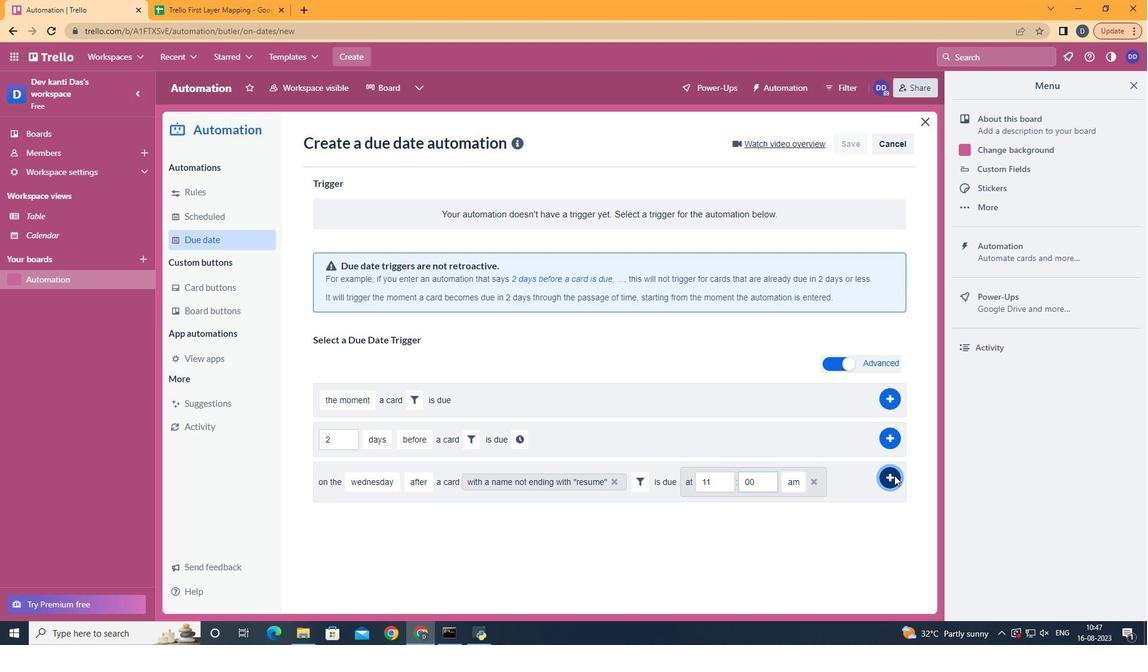 
